 Task: Add "Moto G Power" to the list of emulated devices.
Action: Mouse moved to (1159, 32)
Screenshot: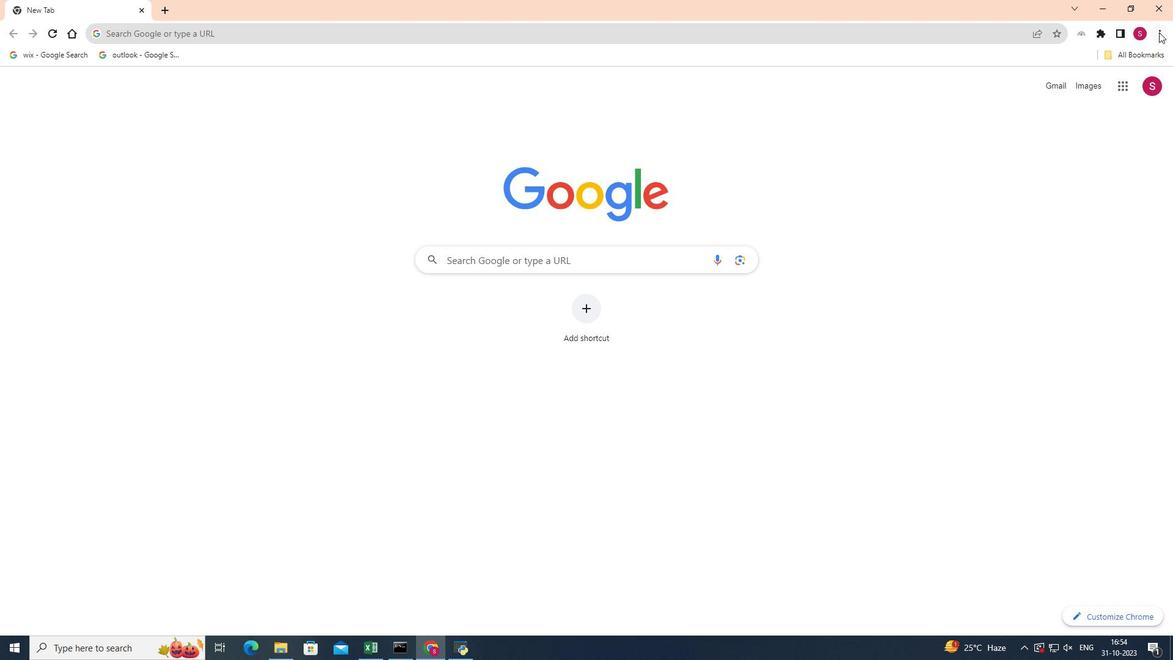 
Action: Mouse pressed left at (1159, 32)
Screenshot: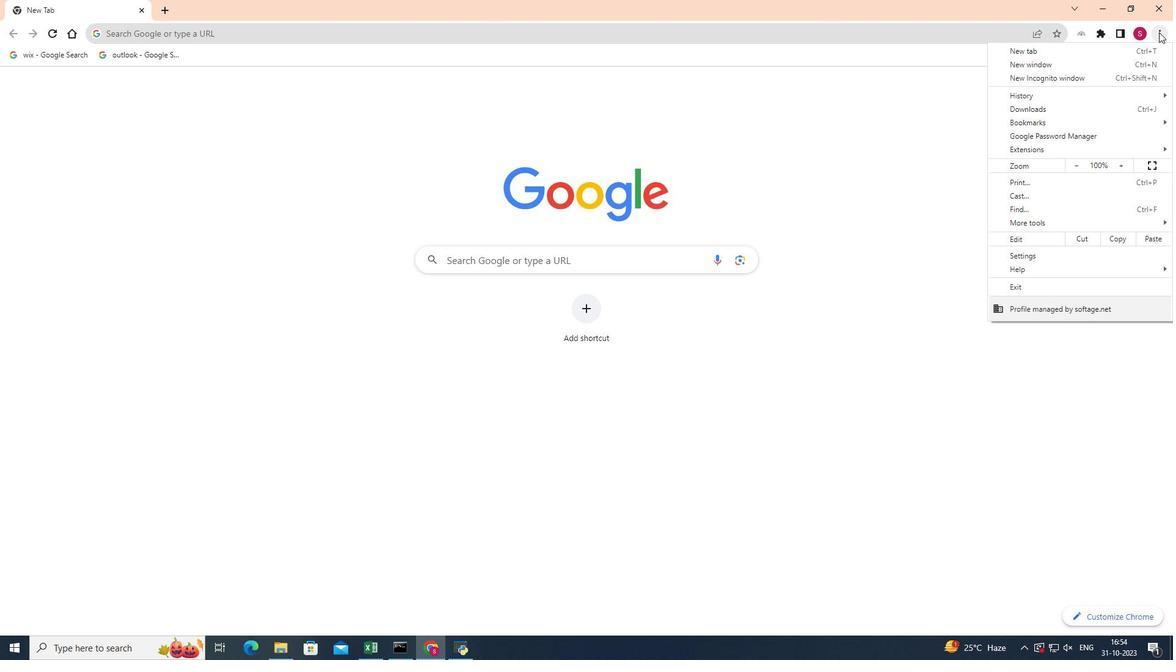 
Action: Mouse pressed left at (1159, 32)
Screenshot: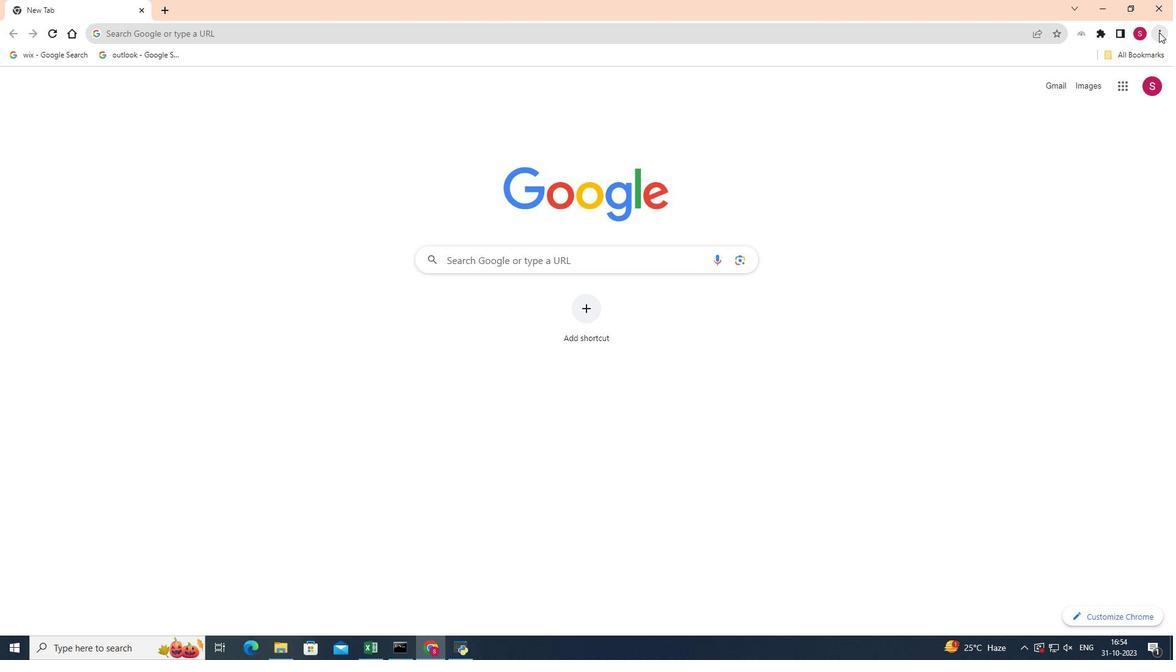 
Action: Mouse moved to (1161, 31)
Screenshot: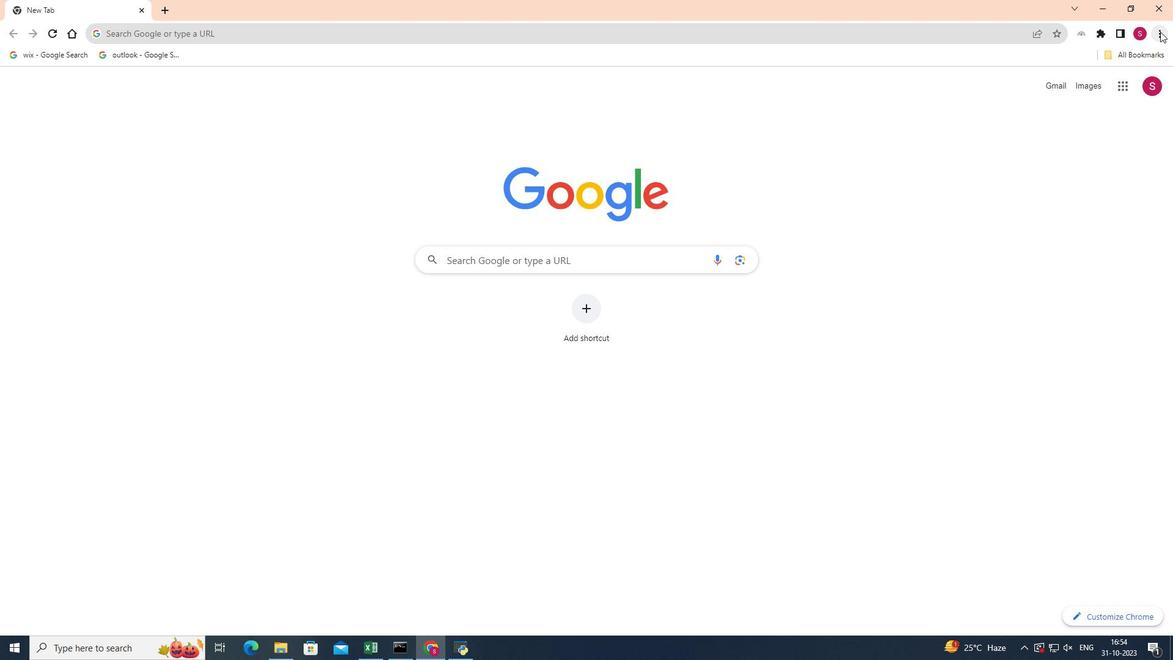 
Action: Mouse pressed left at (1161, 31)
Screenshot: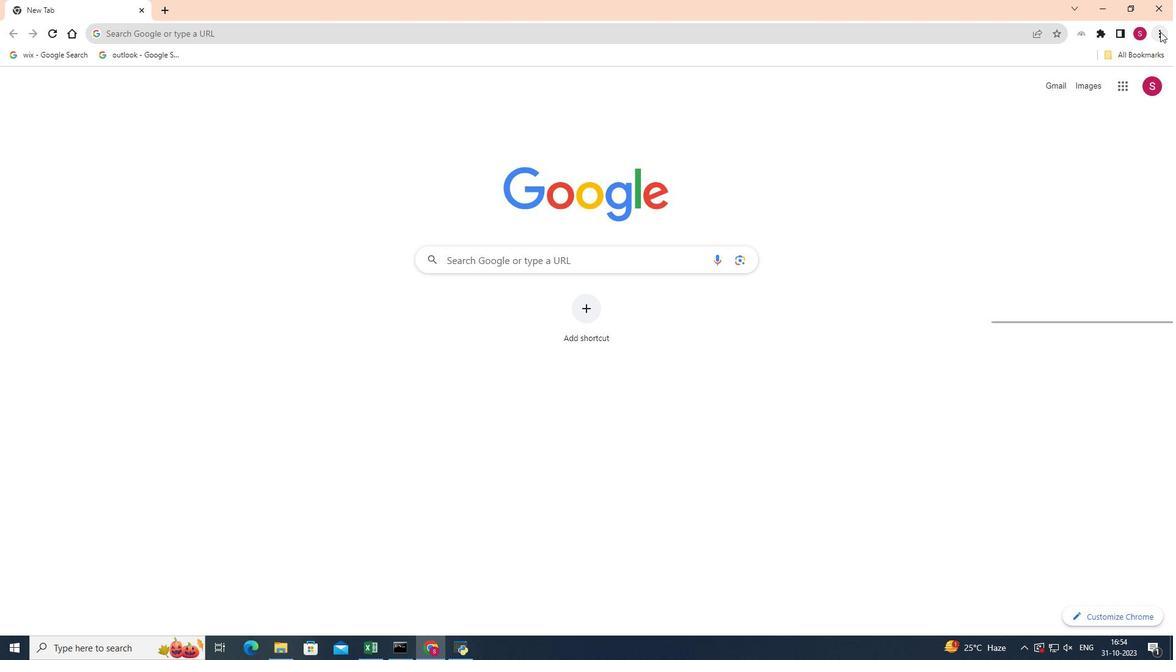 
Action: Mouse moved to (1025, 221)
Screenshot: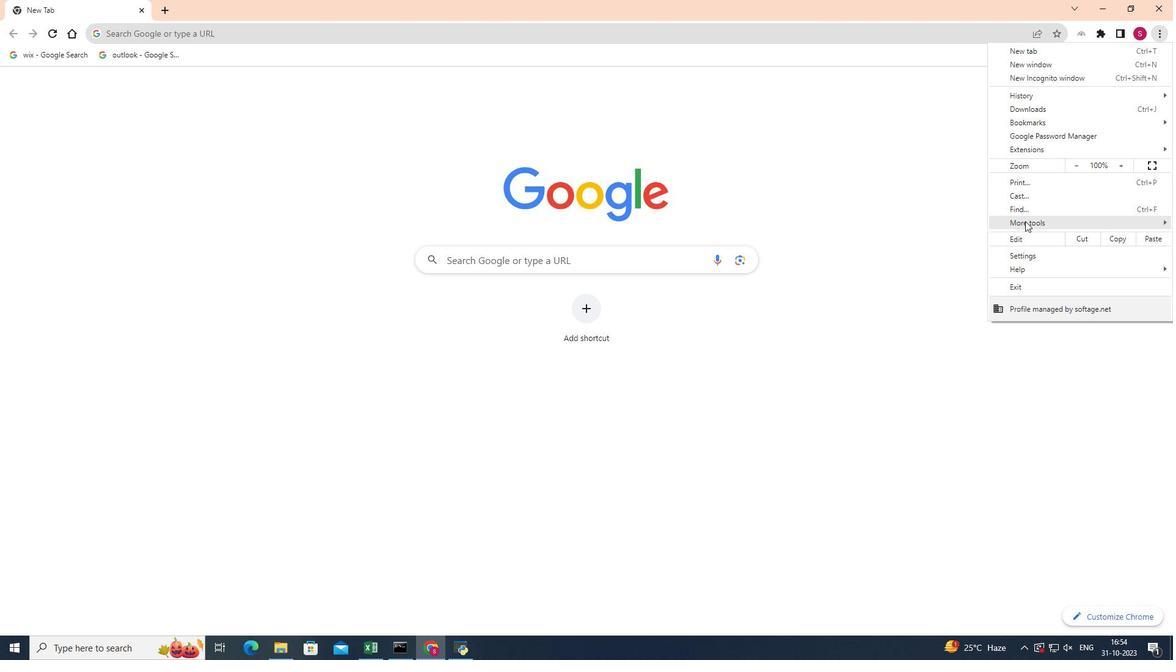 
Action: Mouse pressed left at (1025, 221)
Screenshot: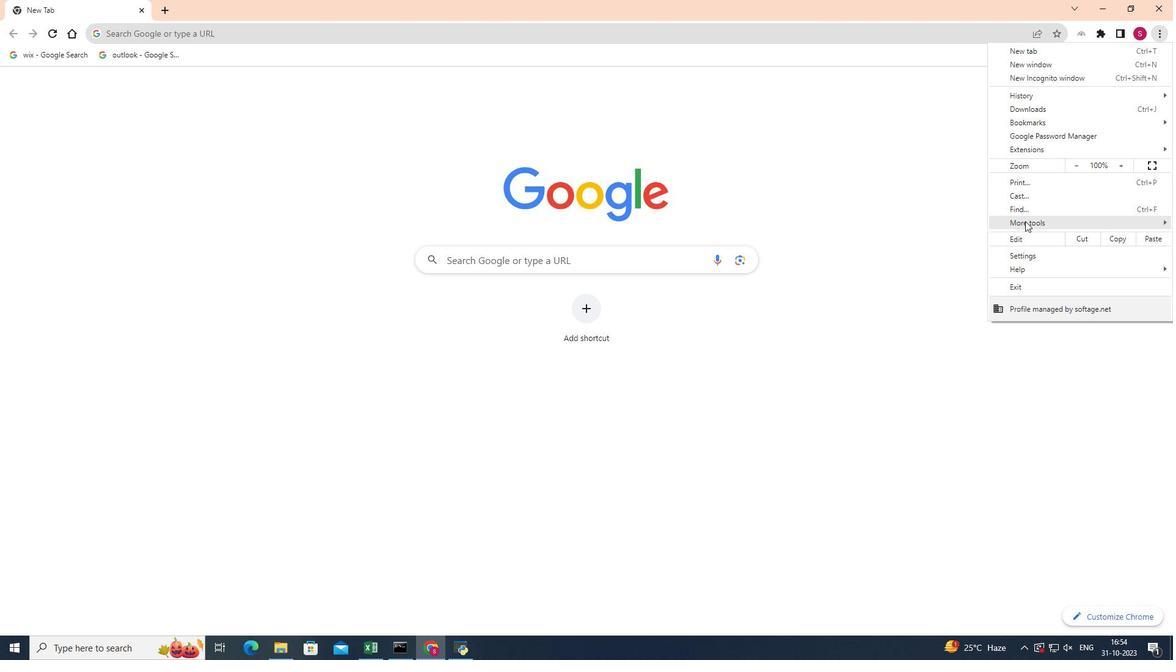
Action: Mouse moved to (928, 313)
Screenshot: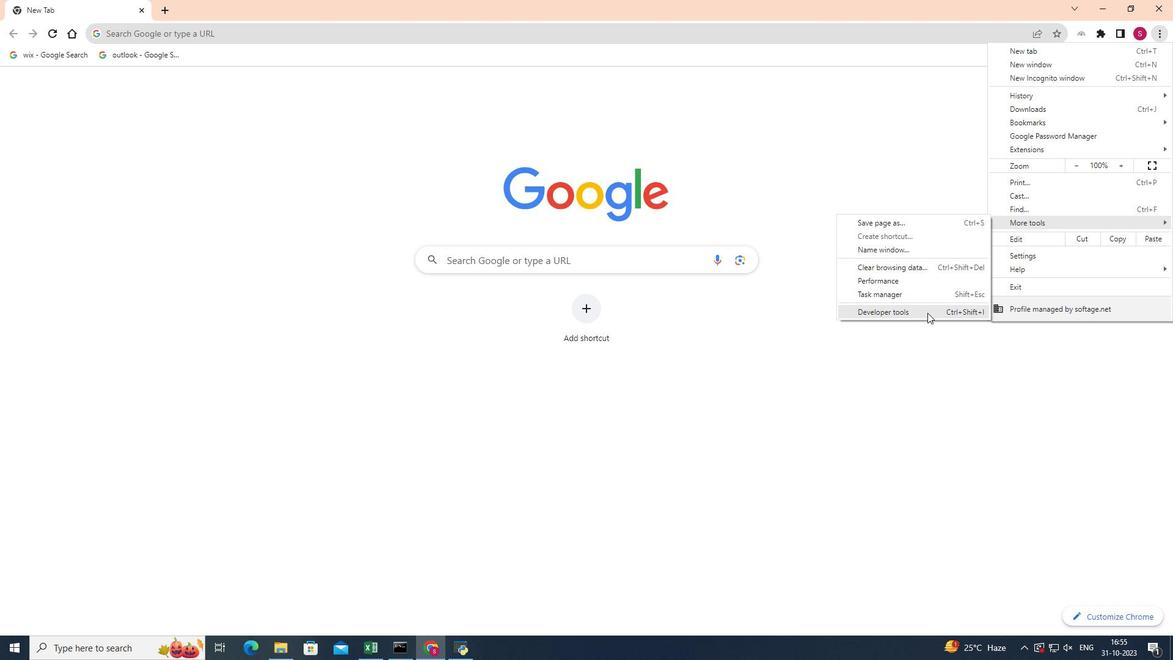 
Action: Mouse pressed left at (928, 313)
Screenshot: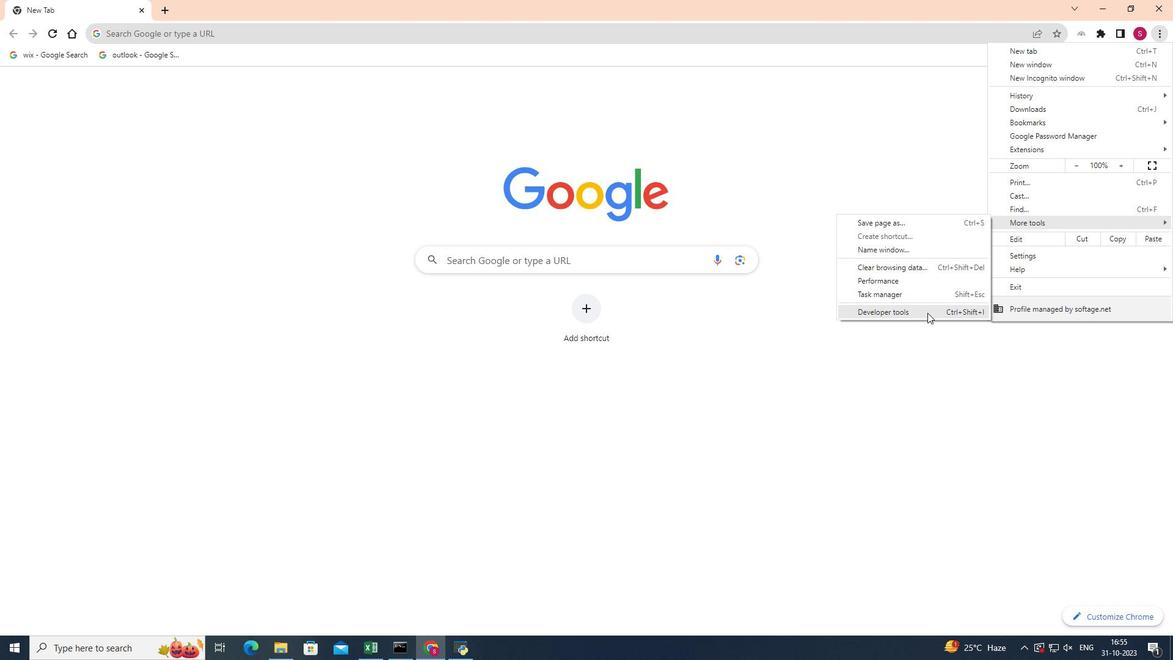 
Action: Mouse moved to (865, 70)
Screenshot: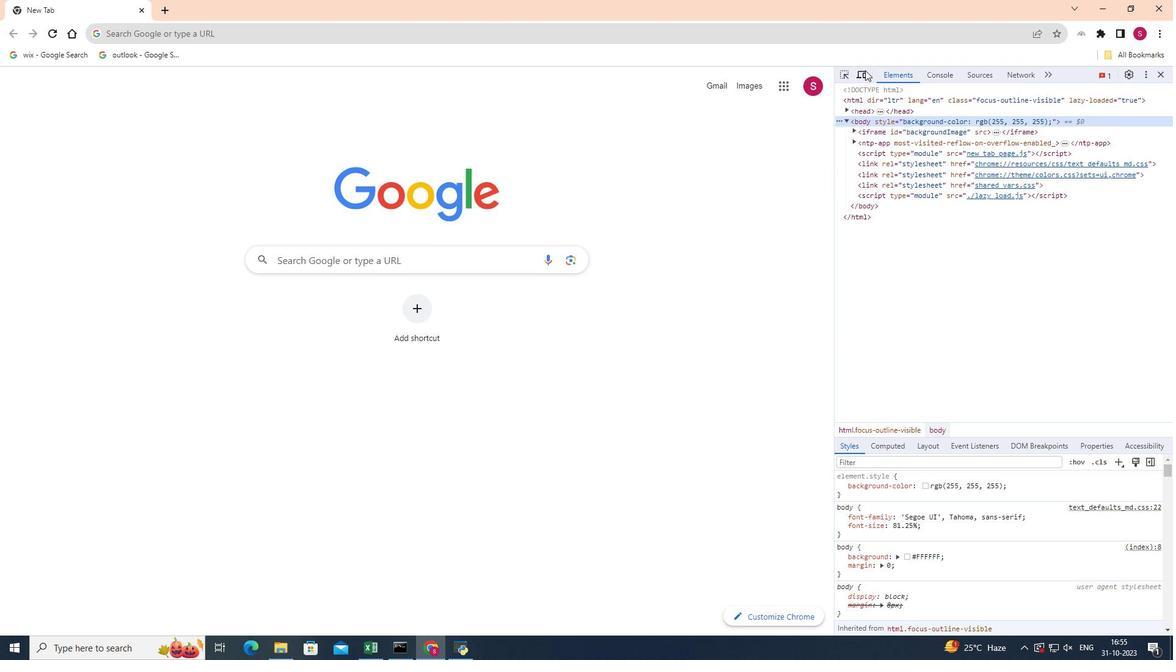
Action: Mouse pressed left at (865, 70)
Screenshot: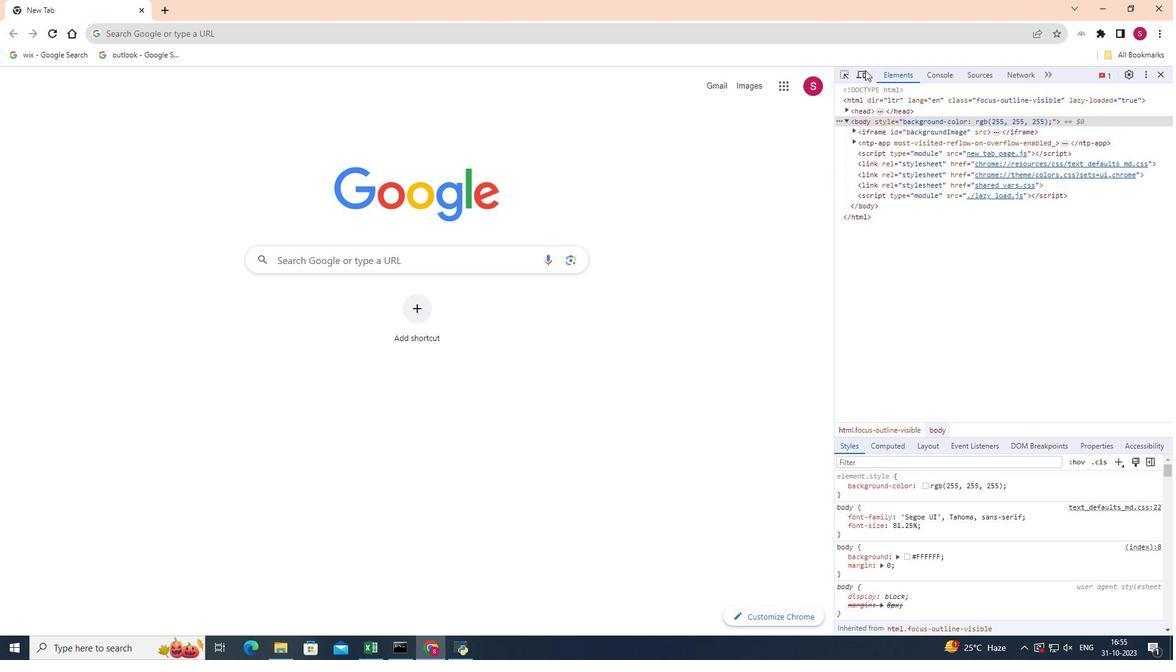 
Action: Mouse moved to (371, 73)
Screenshot: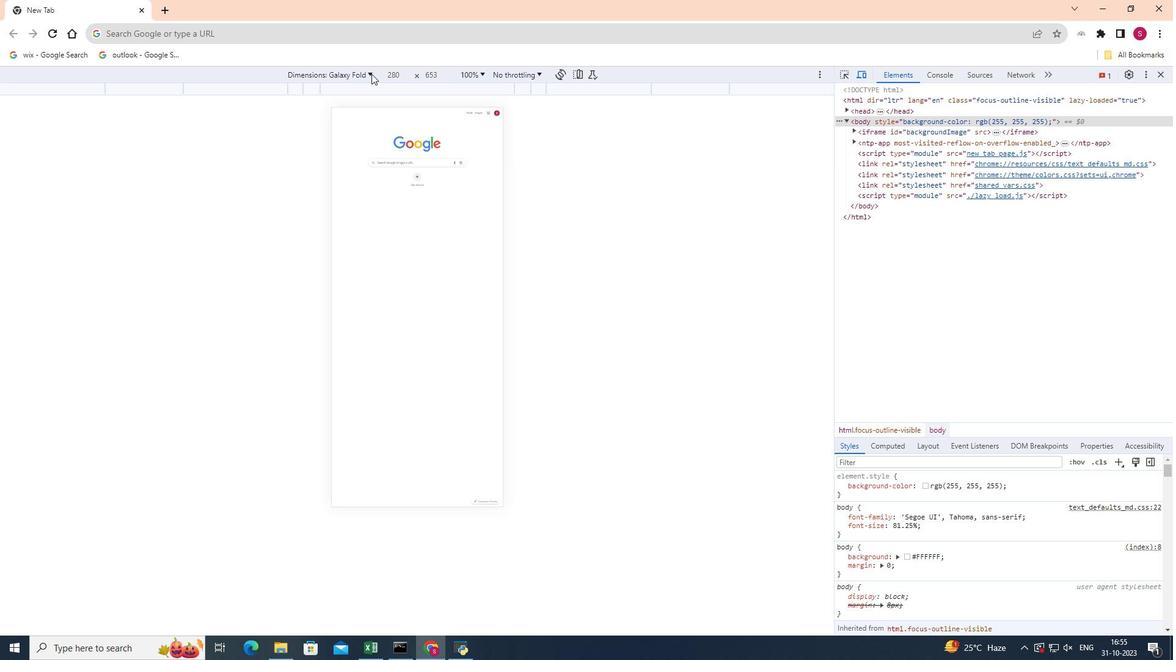 
Action: Mouse pressed left at (371, 73)
Screenshot: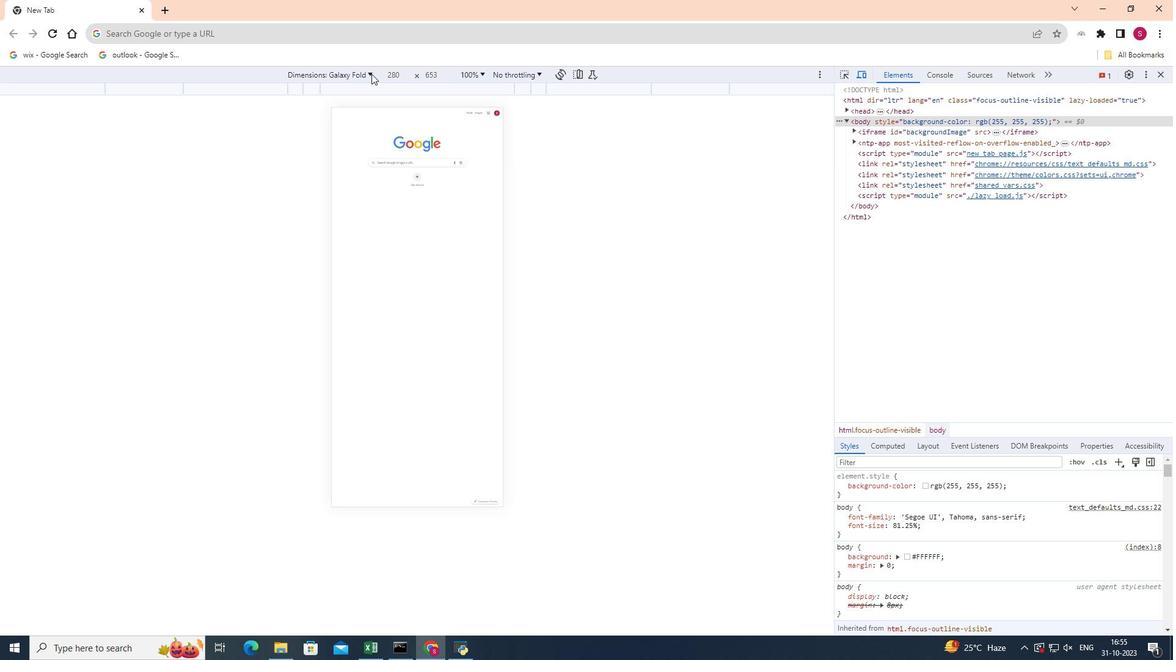 
Action: Mouse moved to (304, 300)
Screenshot: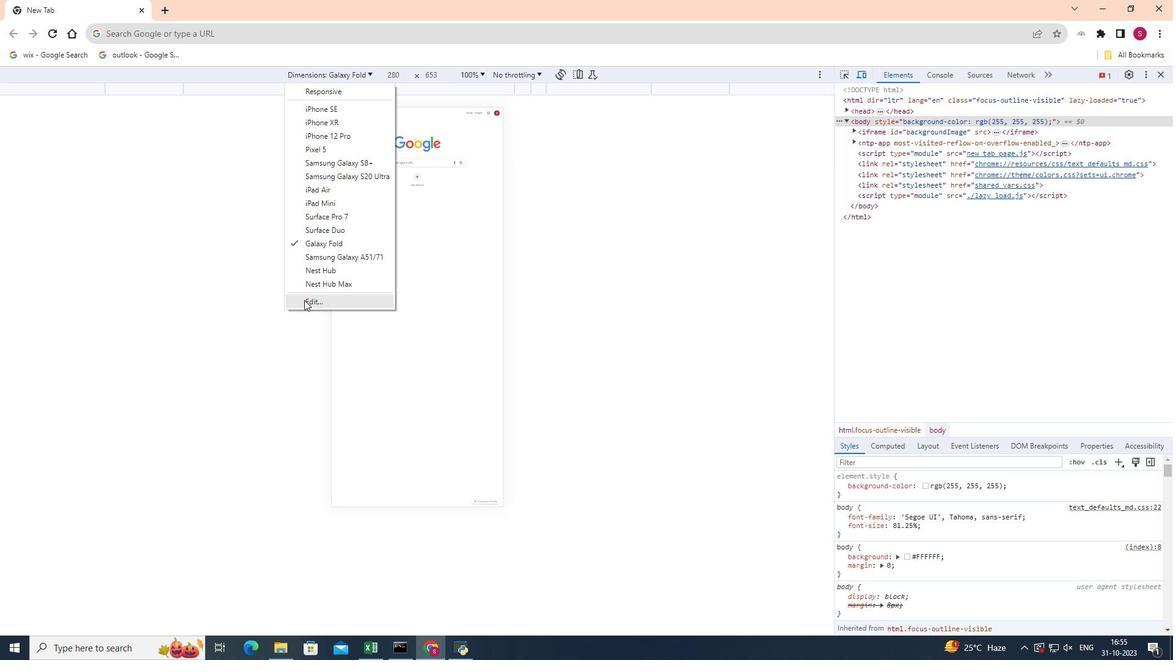 
Action: Mouse pressed left at (304, 300)
Screenshot: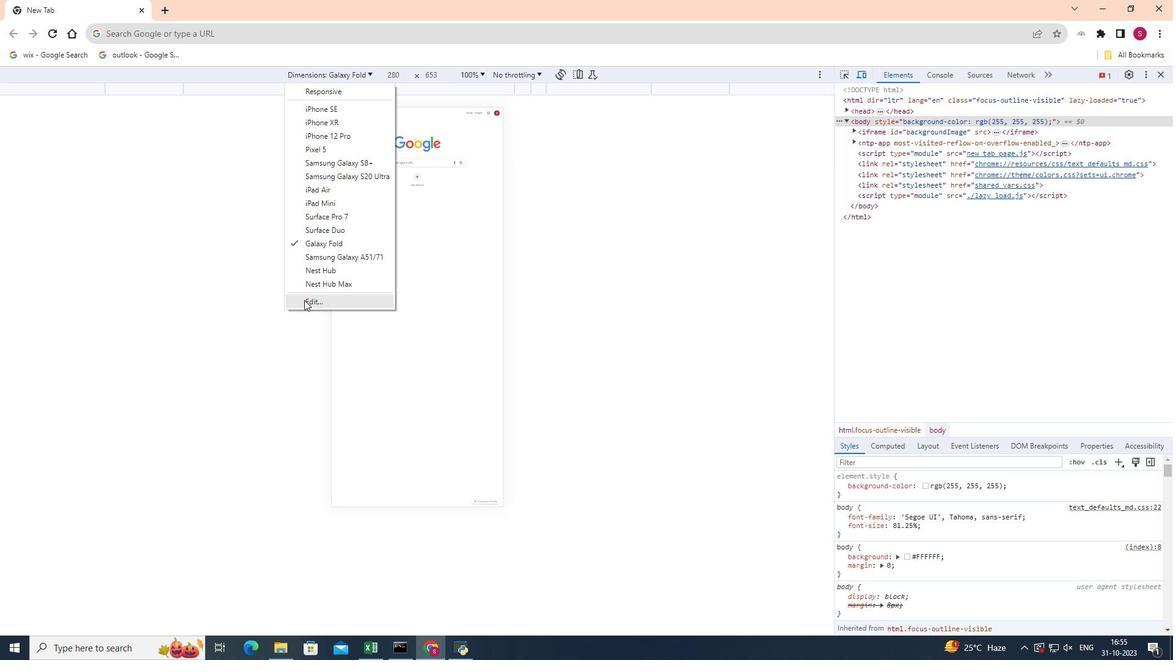 
Action: Mouse moved to (952, 110)
Screenshot: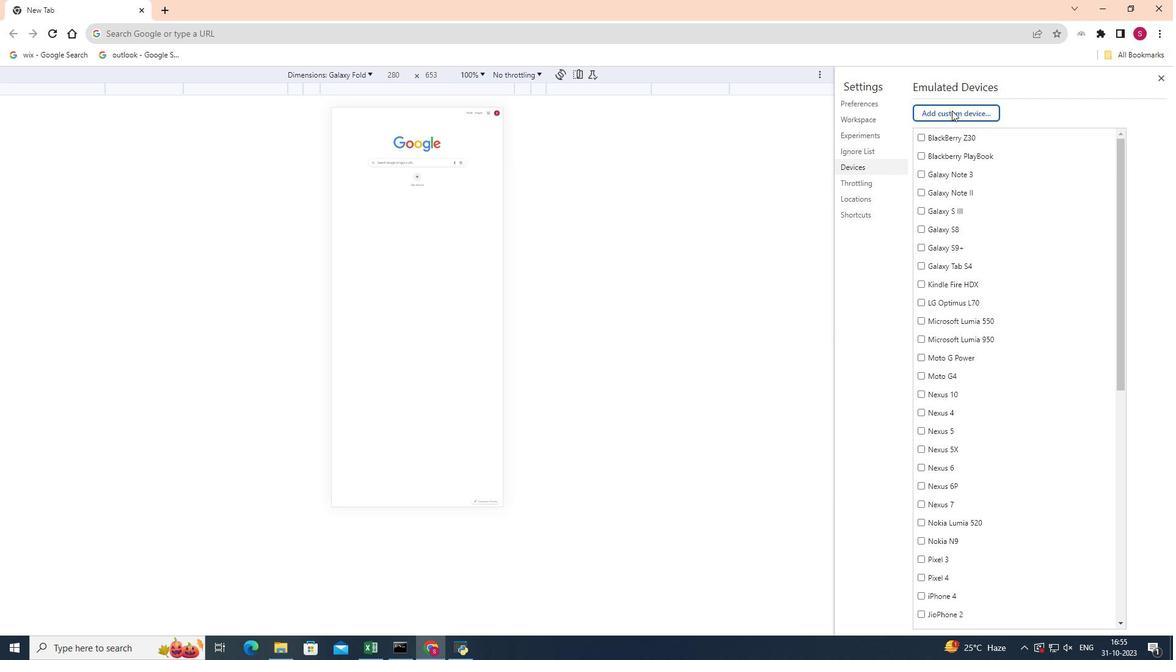 
Action: Mouse pressed left at (952, 110)
Screenshot: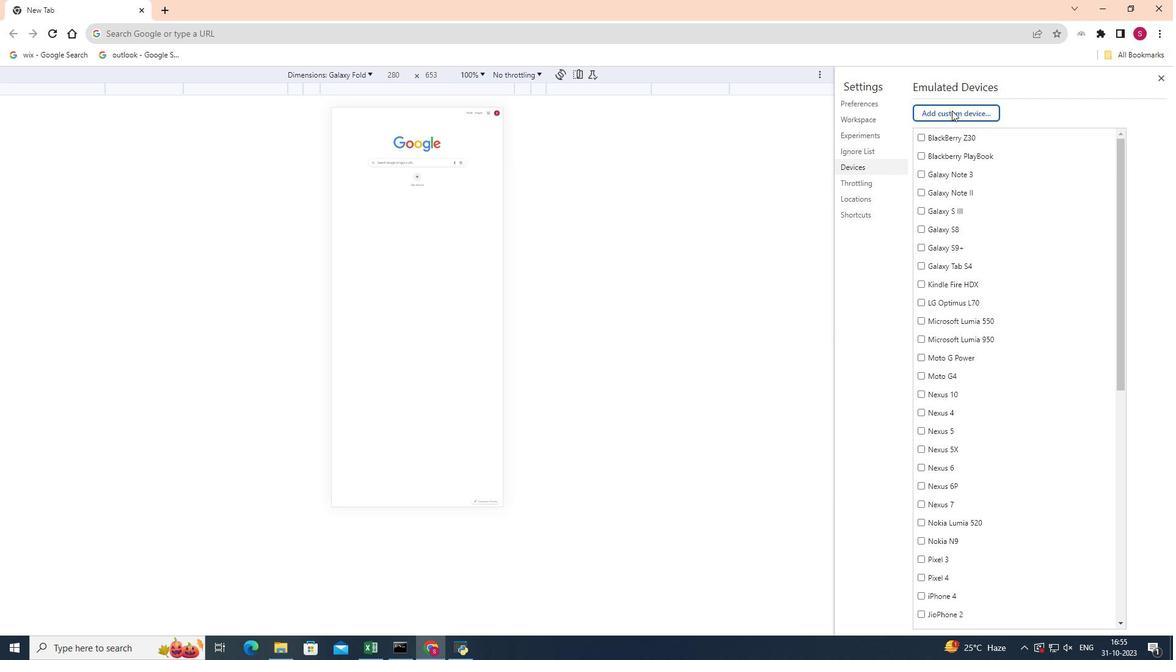 
Action: Mouse moved to (963, 149)
Screenshot: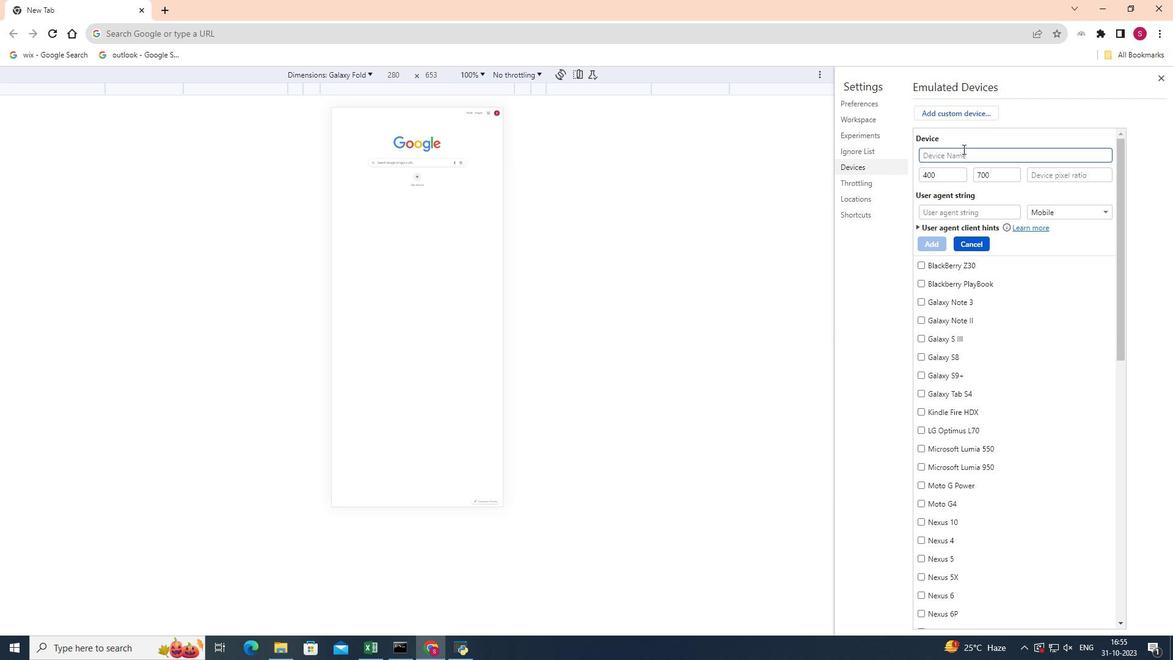 
Action: Mouse pressed left at (963, 149)
Screenshot: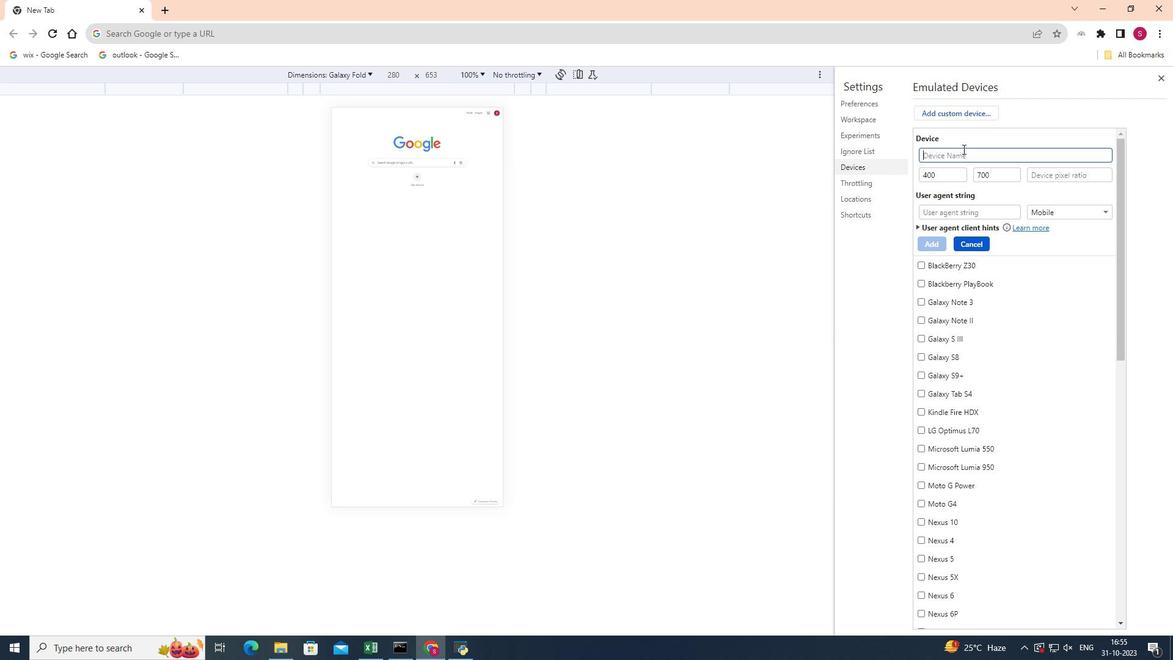 
Action: Key pressed <Key.shift>Moto<Key.space><Key.shift>G<Key.space><Key.shift><Key.shift><Key.shift>Power<Key.enter>
Screenshot: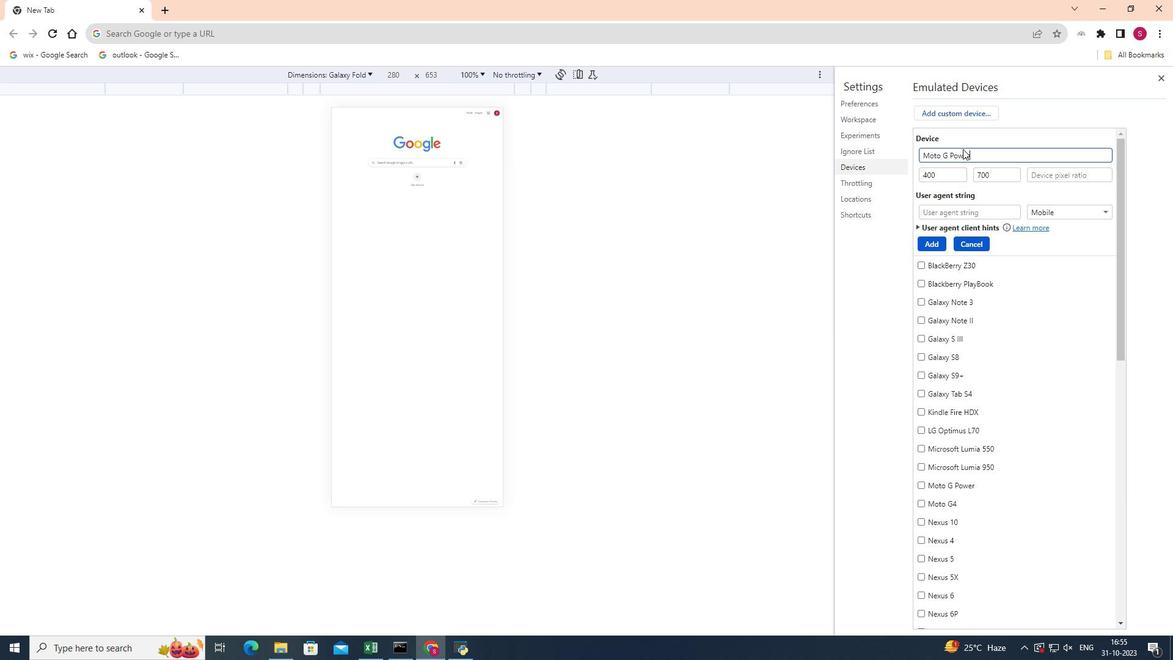 
